 Task: Look for discussions in the repository "Javascript" that are unanswered.
Action: Mouse moved to (884, 203)
Screenshot: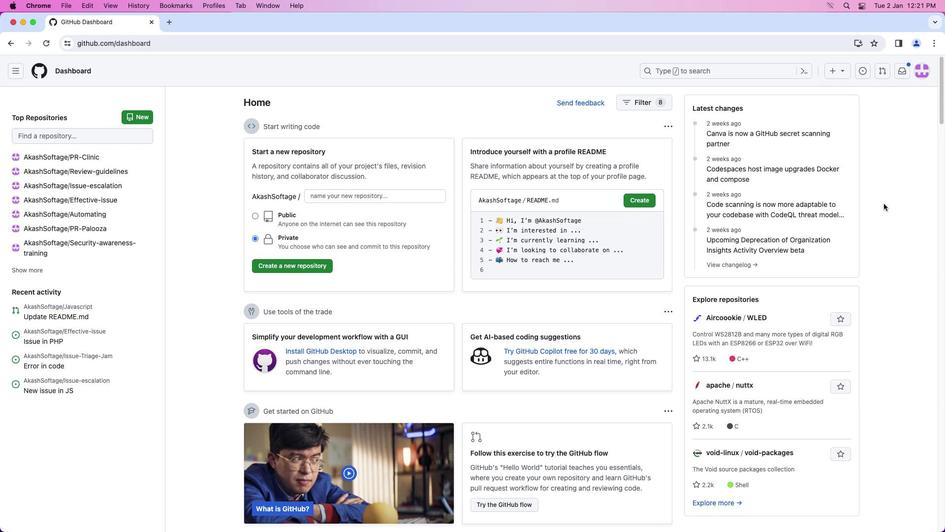 
Action: Mouse pressed left at (884, 203)
Screenshot: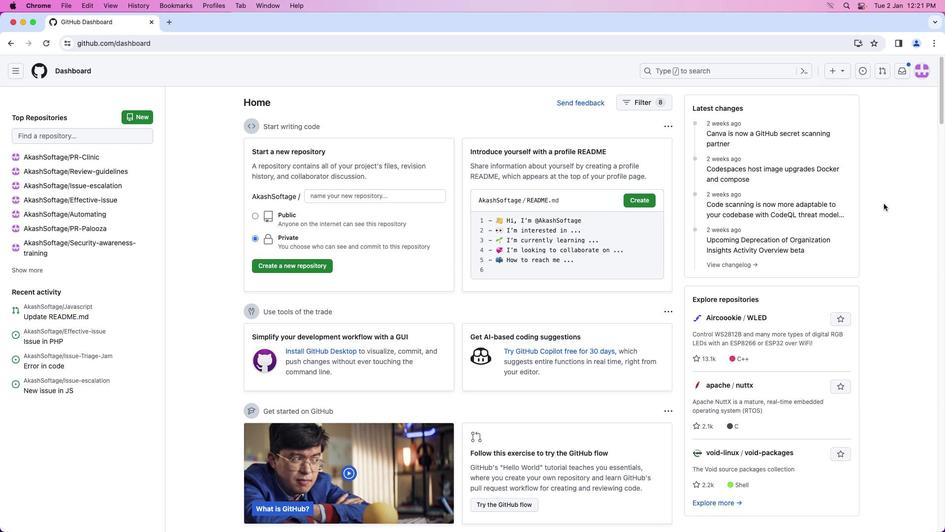 
Action: Mouse moved to (924, 73)
Screenshot: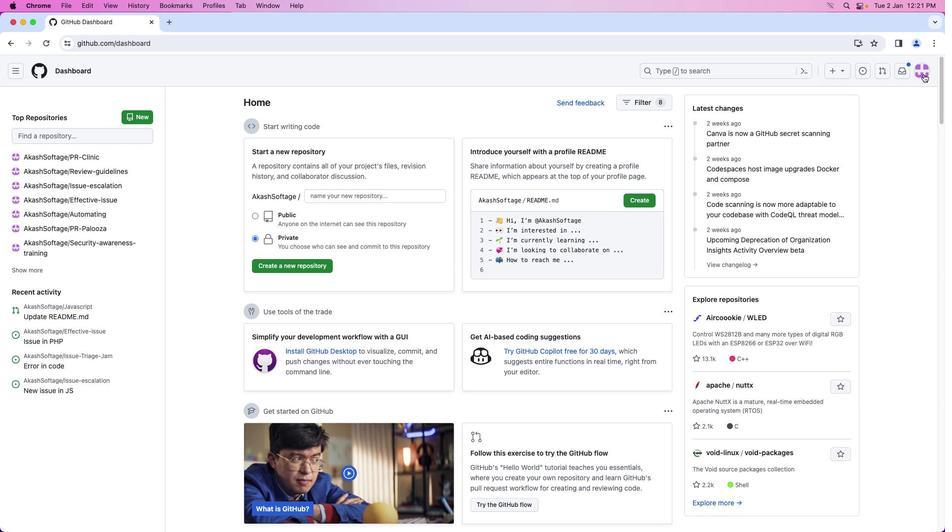 
Action: Mouse pressed left at (924, 73)
Screenshot: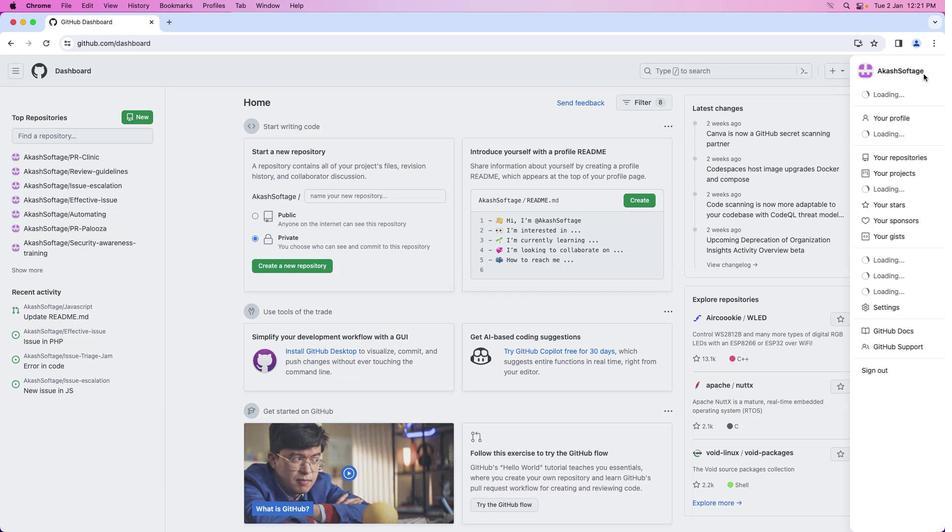 
Action: Mouse moved to (838, 153)
Screenshot: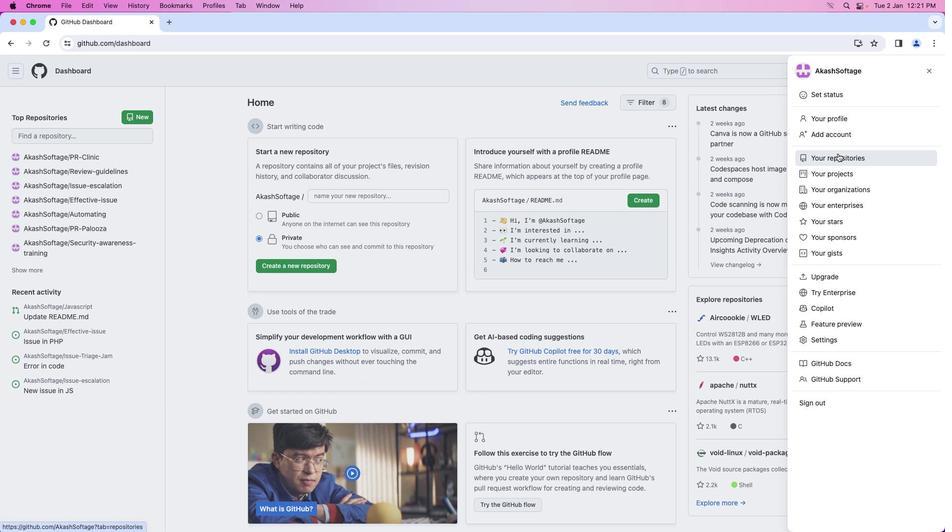 
Action: Mouse pressed left at (838, 153)
Screenshot: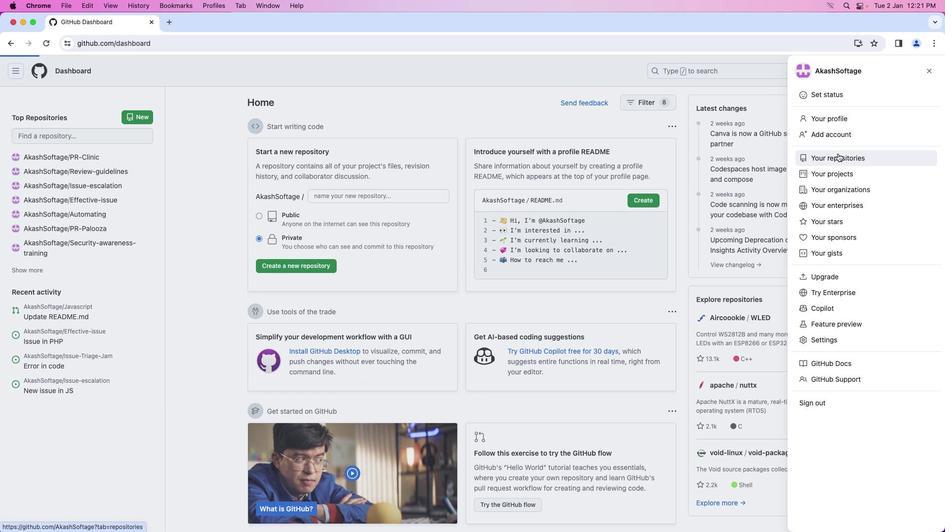 
Action: Mouse moved to (350, 166)
Screenshot: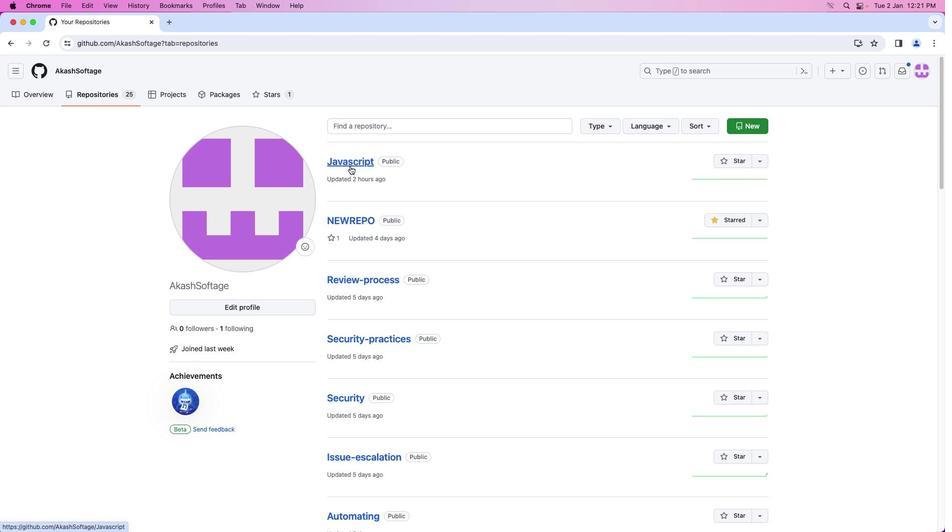 
Action: Mouse pressed left at (350, 166)
Screenshot: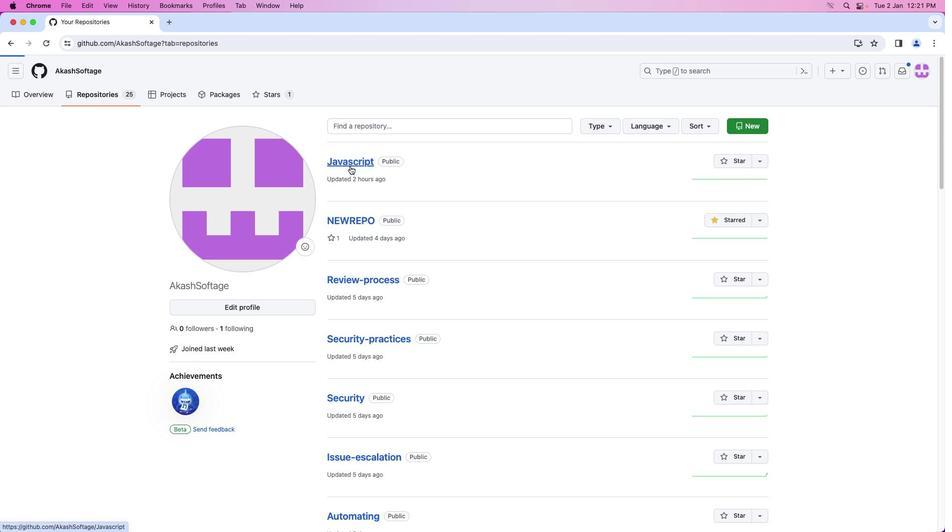 
Action: Mouse moved to (206, 103)
Screenshot: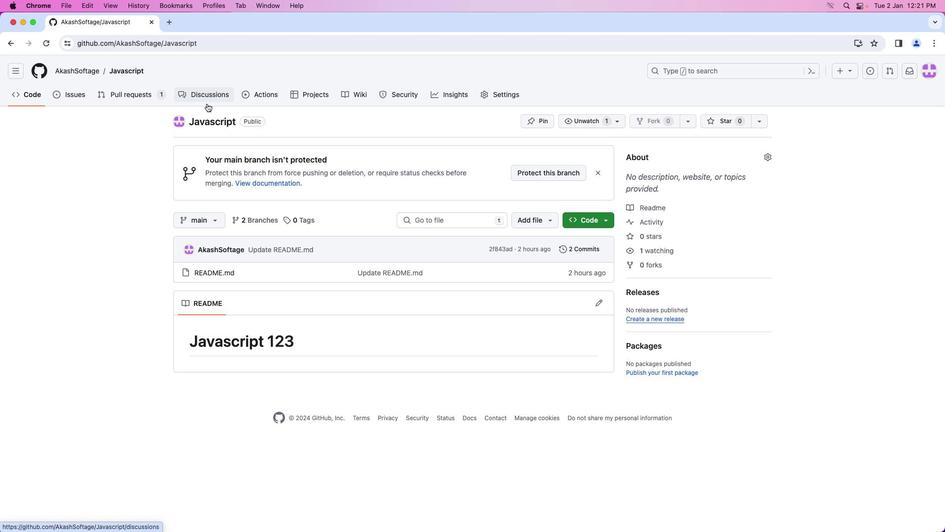 
Action: Mouse pressed left at (206, 103)
Screenshot: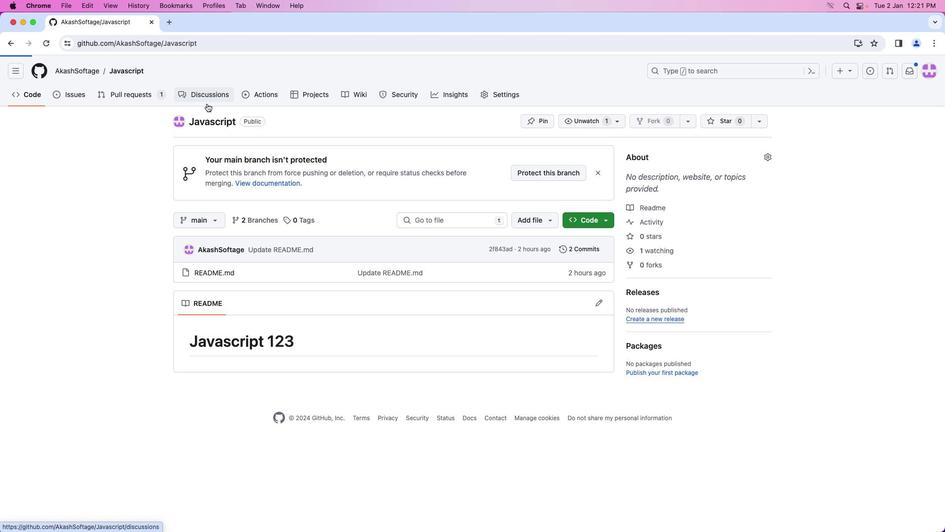 
Action: Mouse moved to (657, 218)
Screenshot: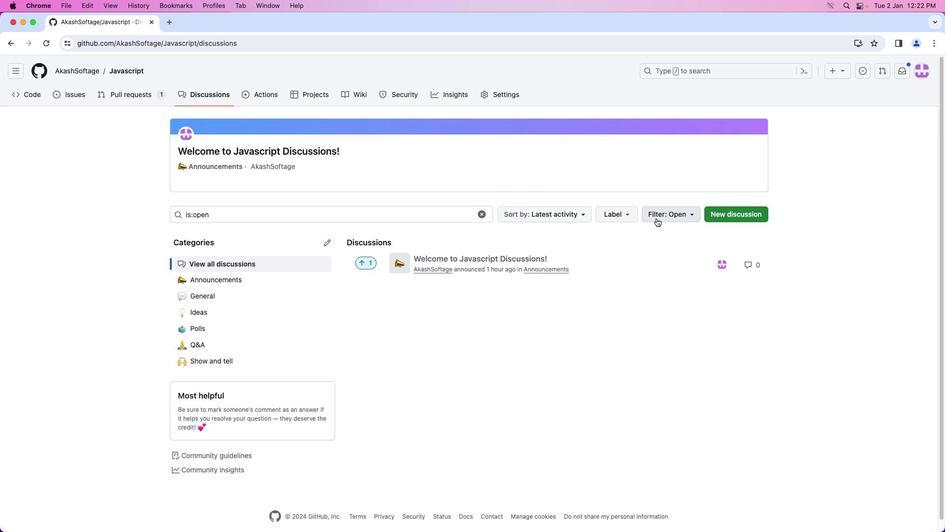 
Action: Mouse pressed left at (657, 218)
Screenshot: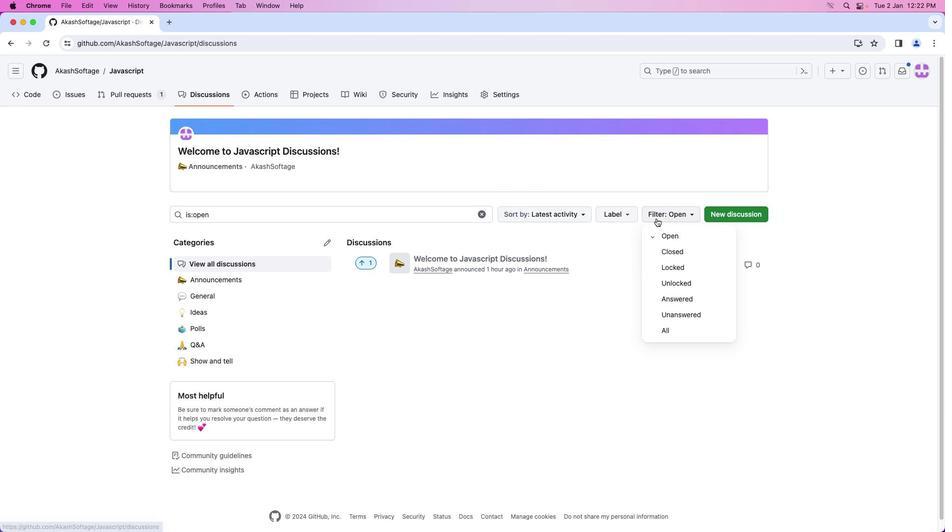 
Action: Mouse moved to (682, 314)
Screenshot: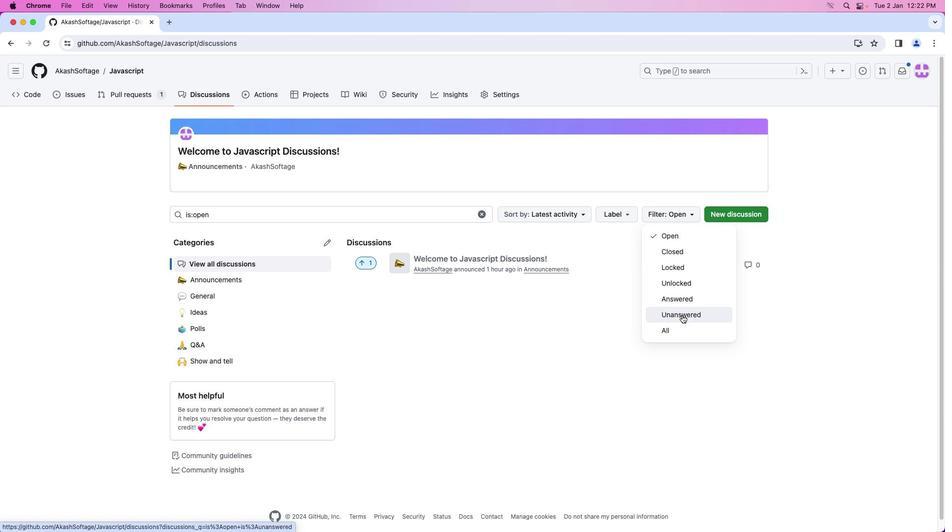 
Action: Mouse pressed left at (682, 314)
Screenshot: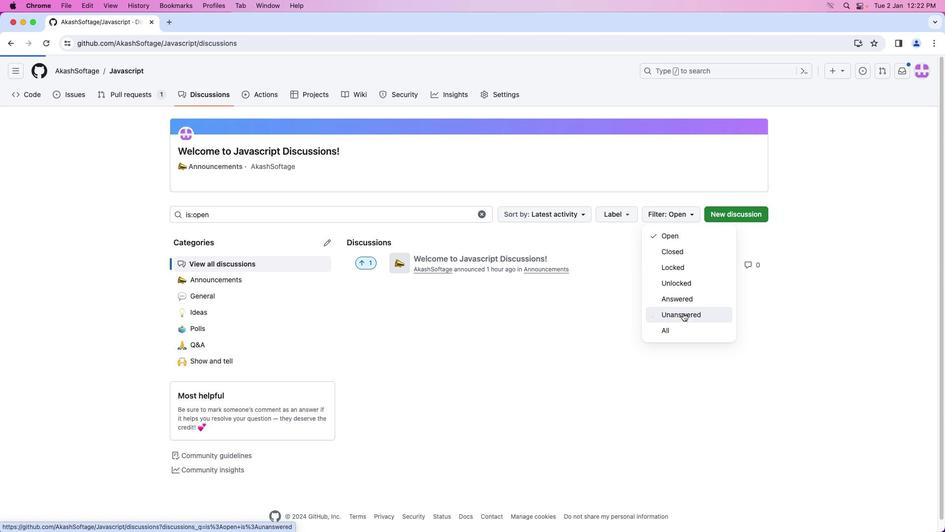 
Action: Mouse moved to (688, 217)
Screenshot: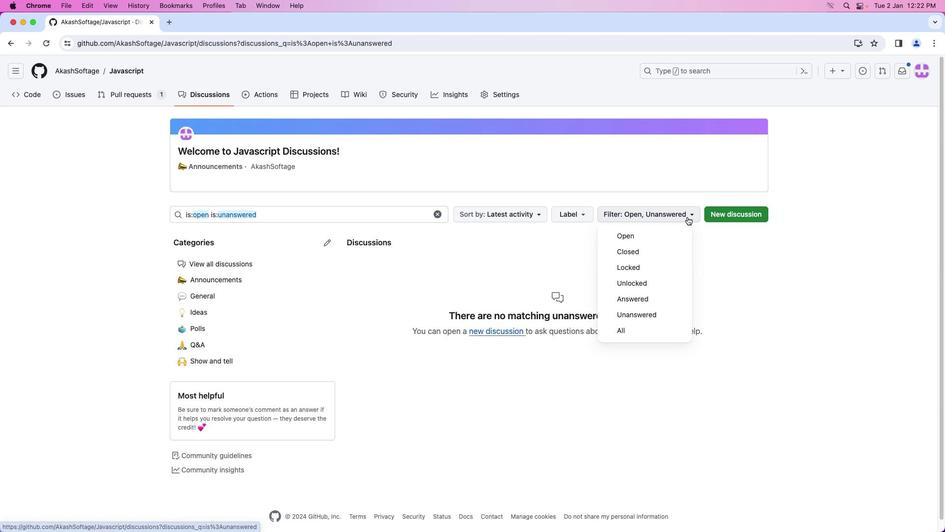 
Action: Mouse pressed left at (688, 217)
Screenshot: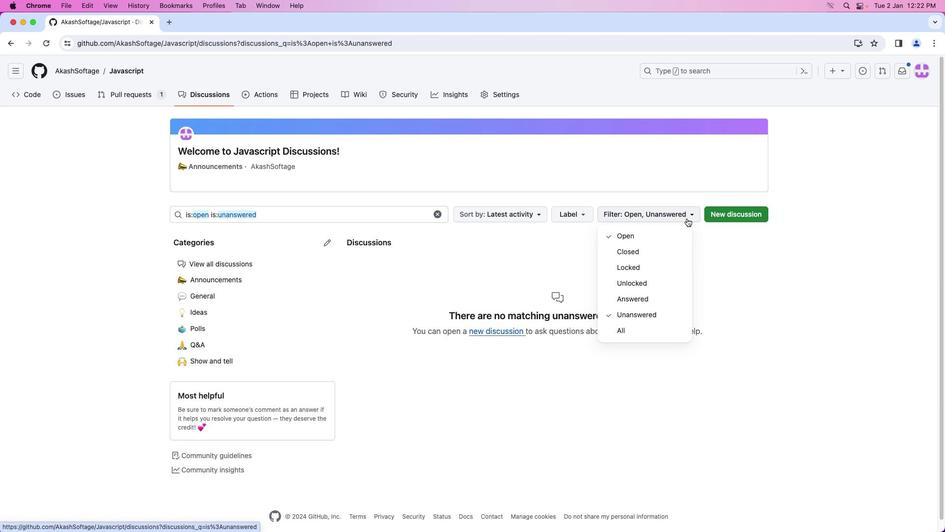
Action: Mouse moved to (676, 230)
Screenshot: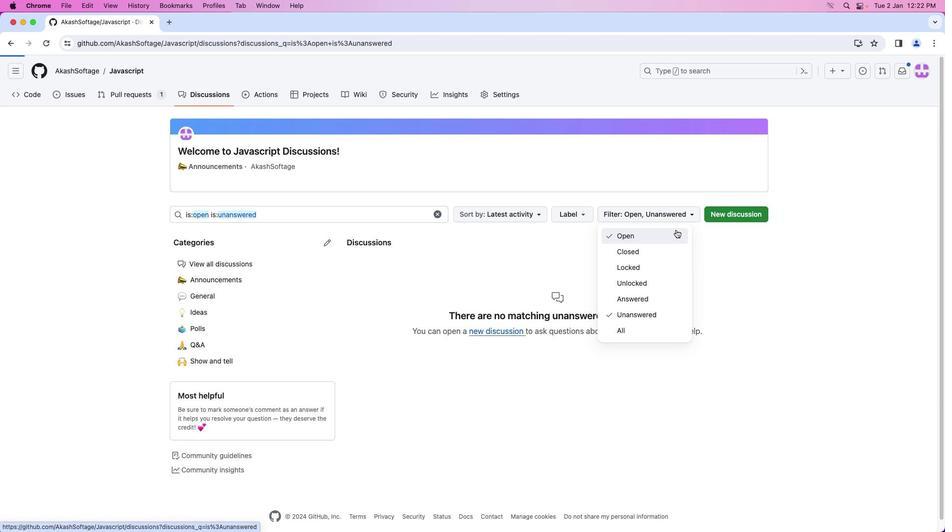
Action: Mouse pressed left at (676, 230)
Screenshot: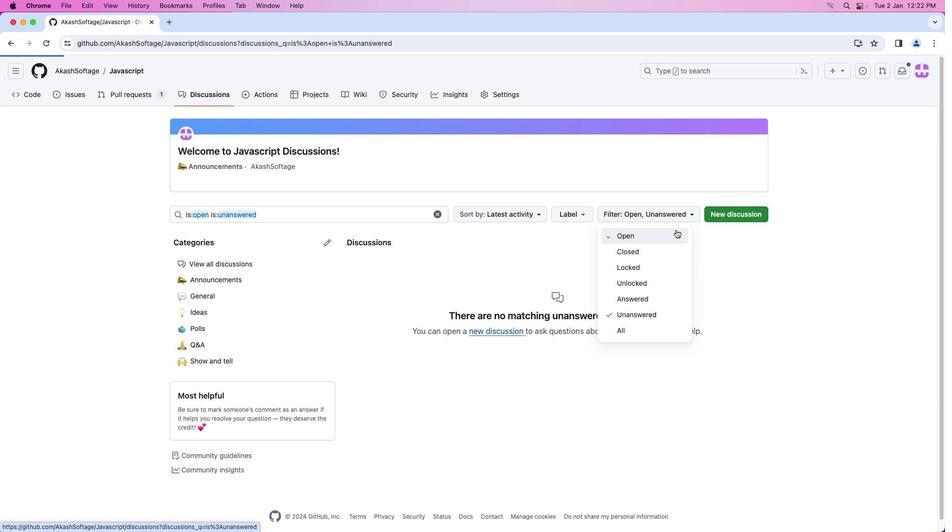 
Action: Mouse moved to (680, 219)
Screenshot: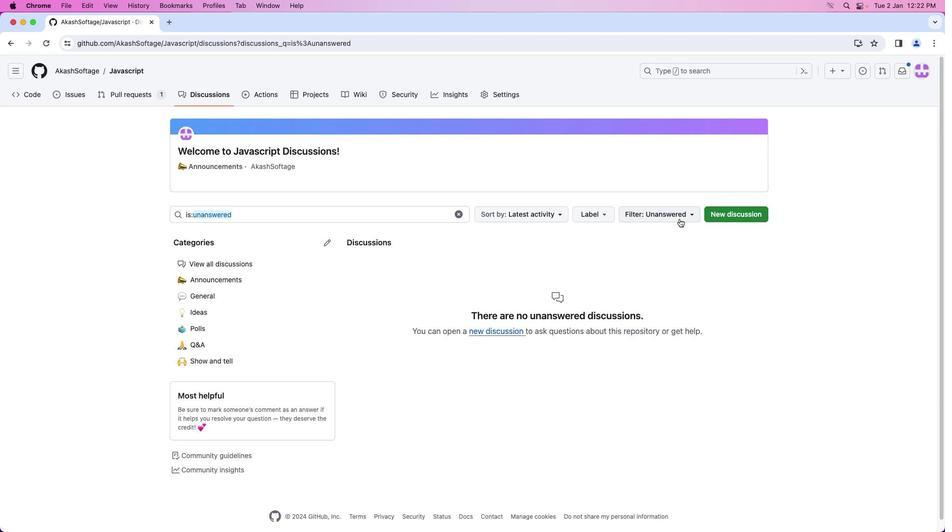 
Action: Mouse pressed left at (680, 219)
Screenshot: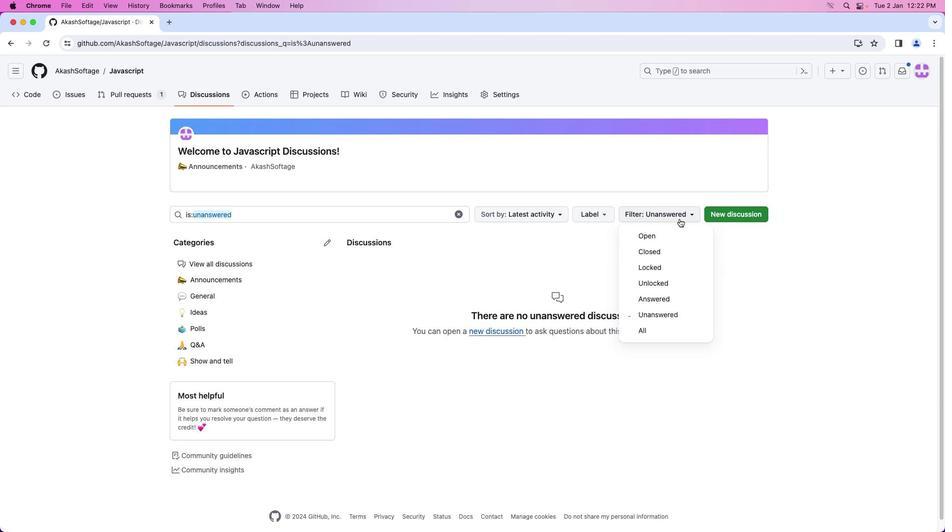 
Action: Mouse moved to (678, 315)
Screenshot: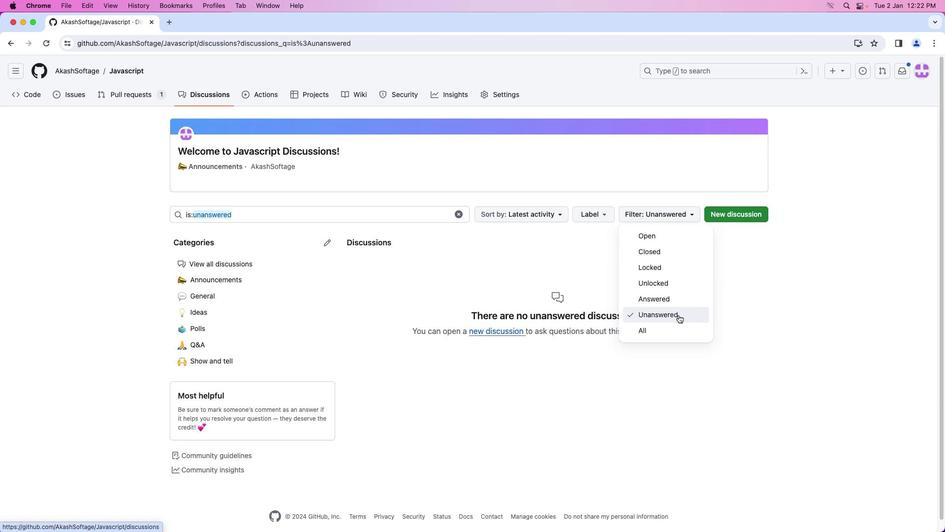 
